 Task: Create New Customer with Customer Name: MrBeast Burger, Billing Address Line1: 3099 Abia Martin Drive, Billing Address Line2:  Panther Burn, Billing Address Line3:  Mississippi 38765
Action: Mouse moved to (187, 30)
Screenshot: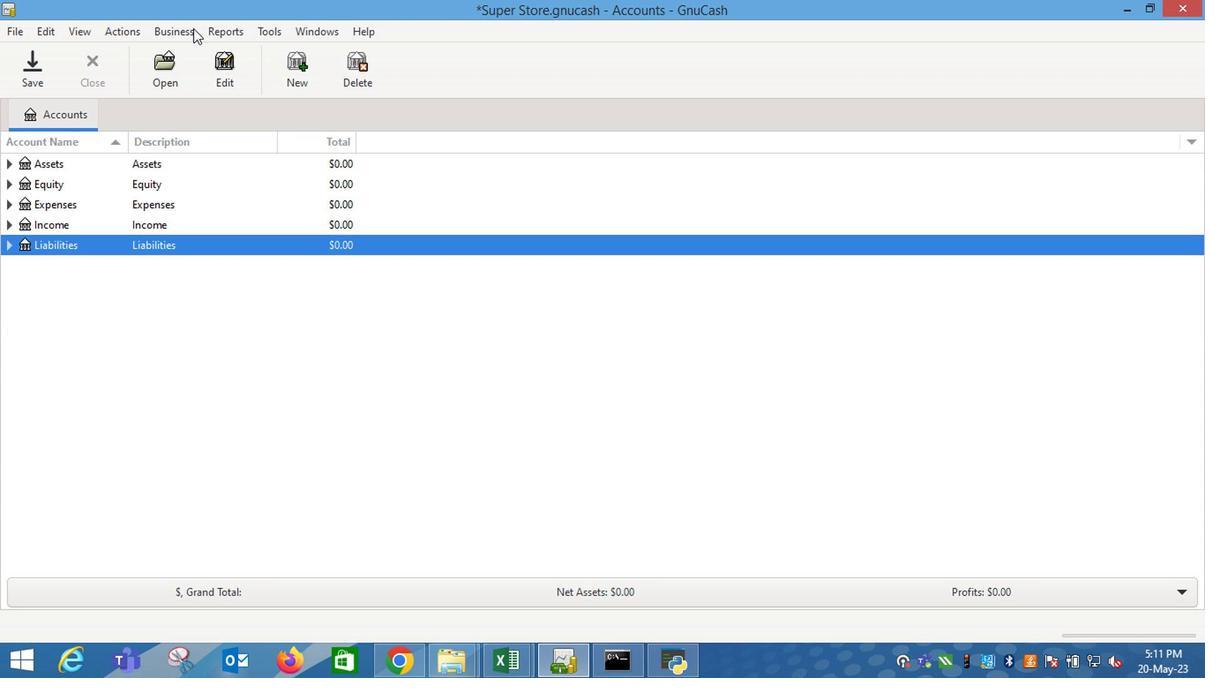 
Action: Mouse pressed left at (187, 30)
Screenshot: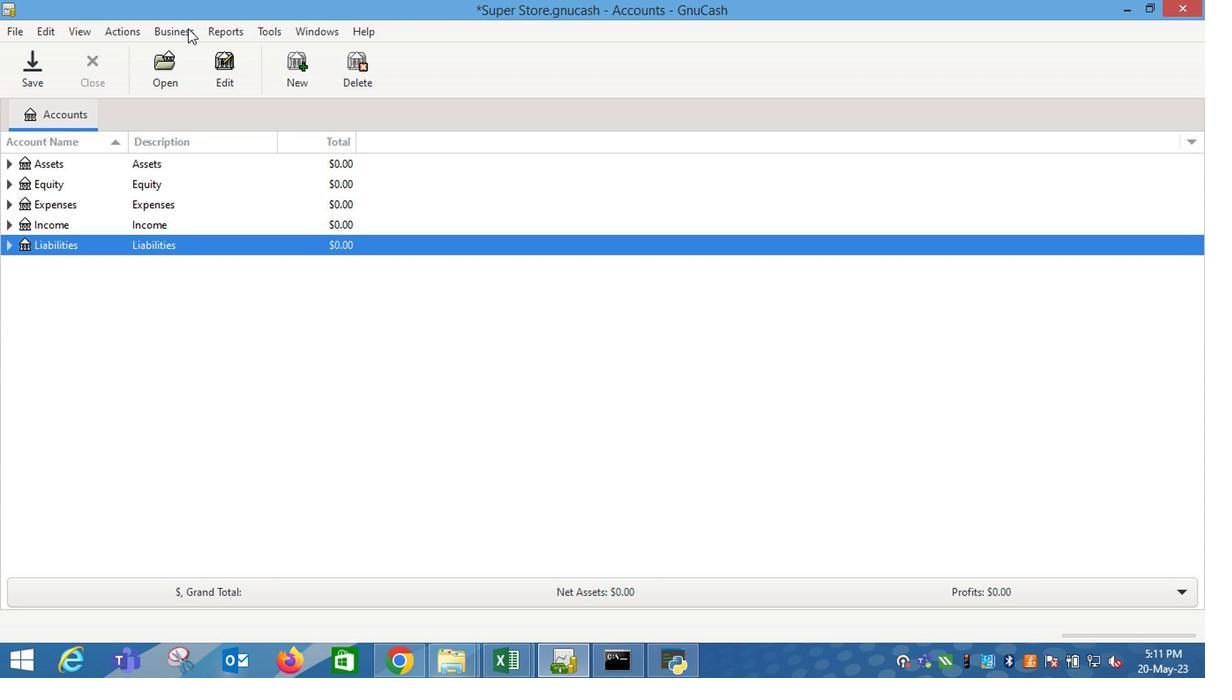 
Action: Mouse moved to (363, 69)
Screenshot: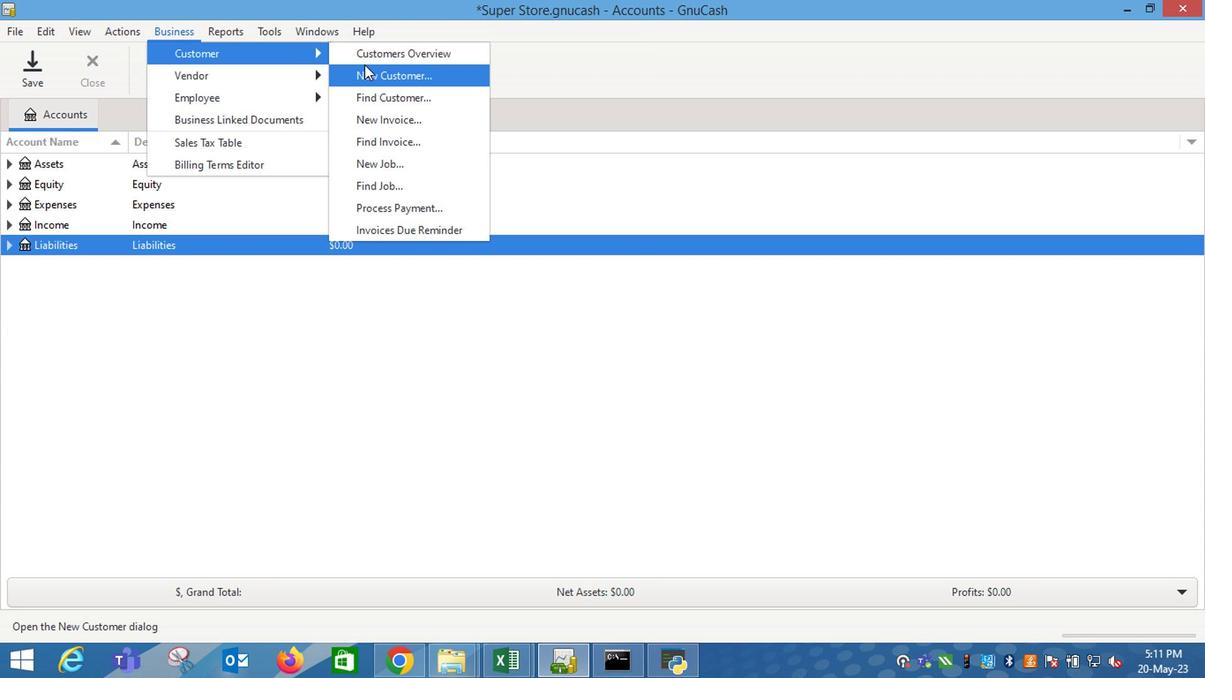 
Action: Mouse pressed left at (363, 69)
Screenshot: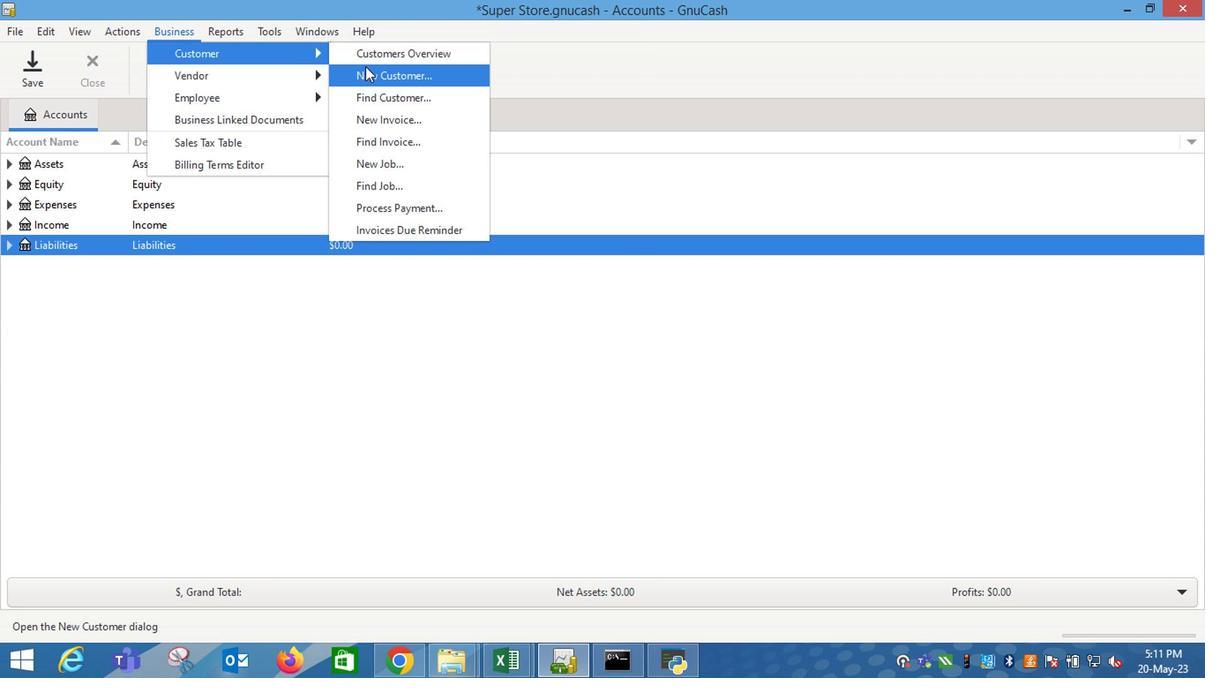
Action: Key pressed <Key.shift_r>Mr<Key.shift_r>Beast<Key.space><Key.shift_r>Burger<Key.tab><Key.tab><Key.tab>3099<Key.space><Key.shift_r>Abia<Key.space><Key.shift_r>Martin<Key.space><Key.shift_r>Drive<Key.tab><Key.shift_r>Panther<Key.space><Key.shift_r>Burn<Key.tab><Key.shift_r>Mississippi<Key.space>38765<Key.enter>
Screenshot: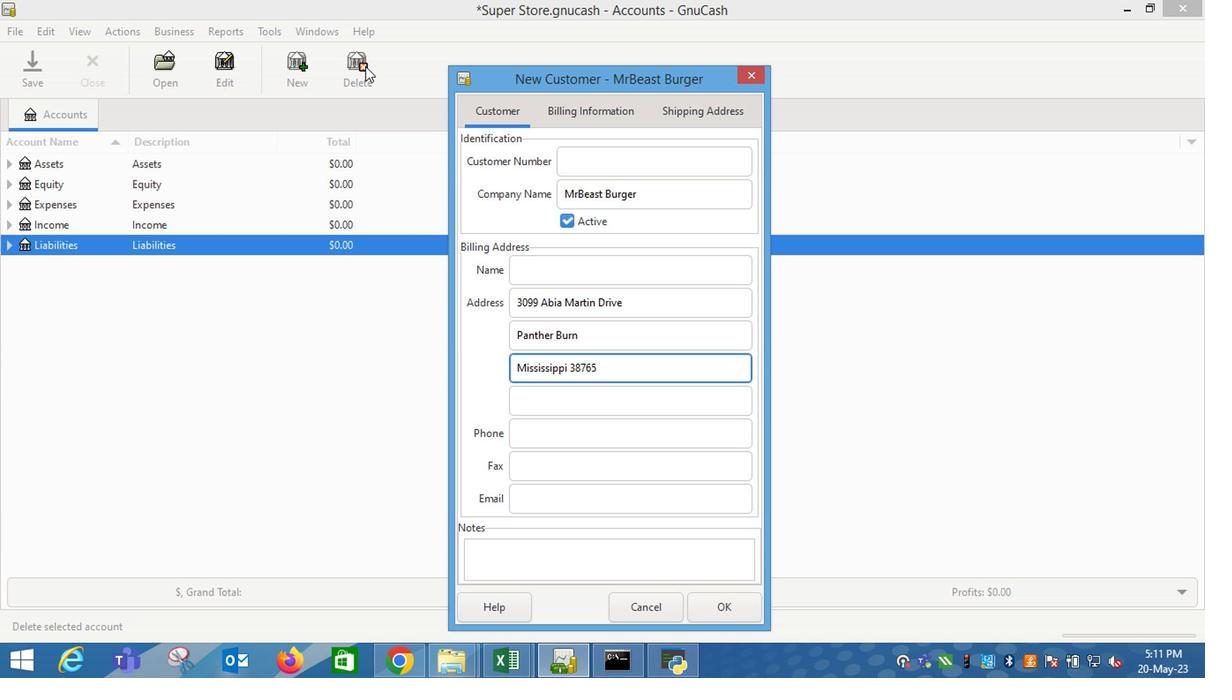 
